 Task: Pick a custom color from the document.
Action: Mouse moved to (53, 108)
Screenshot: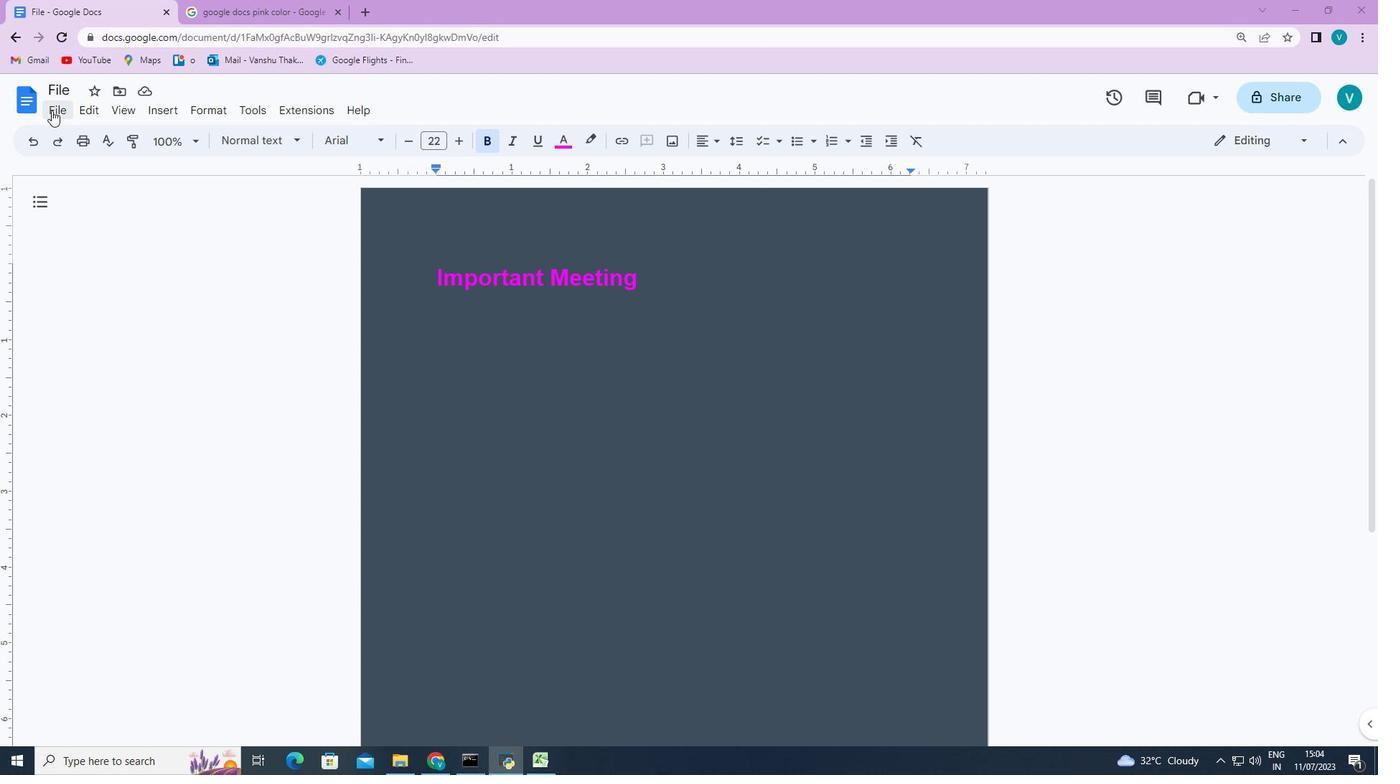 
Action: Mouse pressed left at (53, 108)
Screenshot: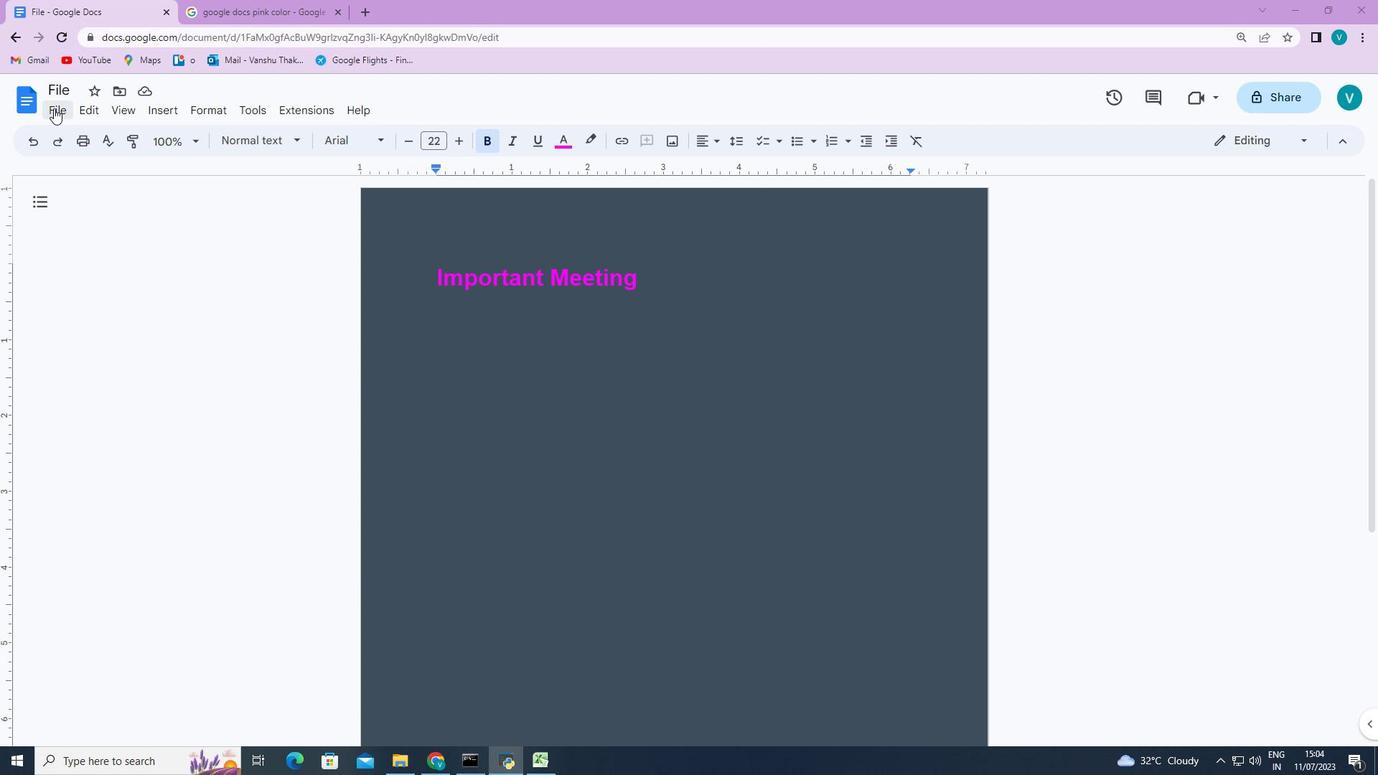 
Action: Mouse moved to (117, 544)
Screenshot: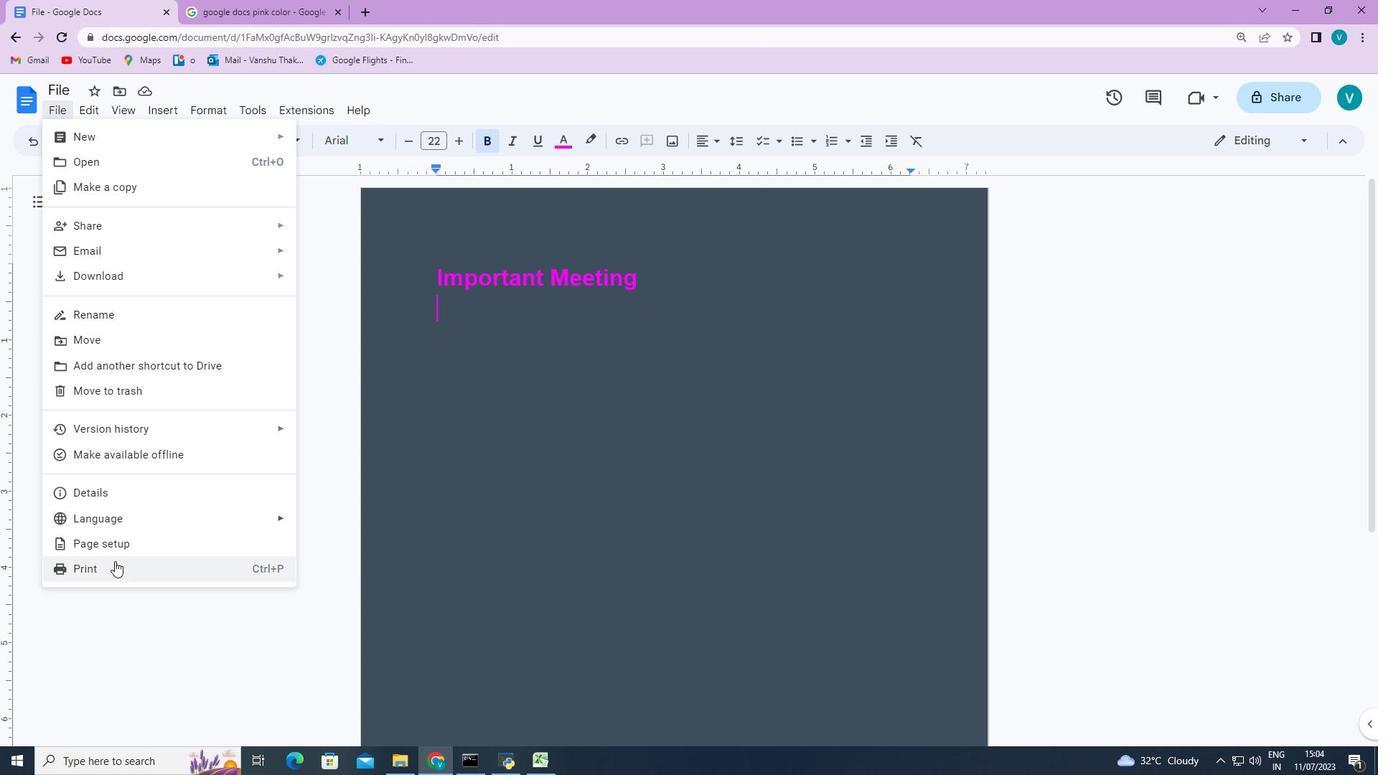 
Action: Mouse pressed left at (117, 544)
Screenshot: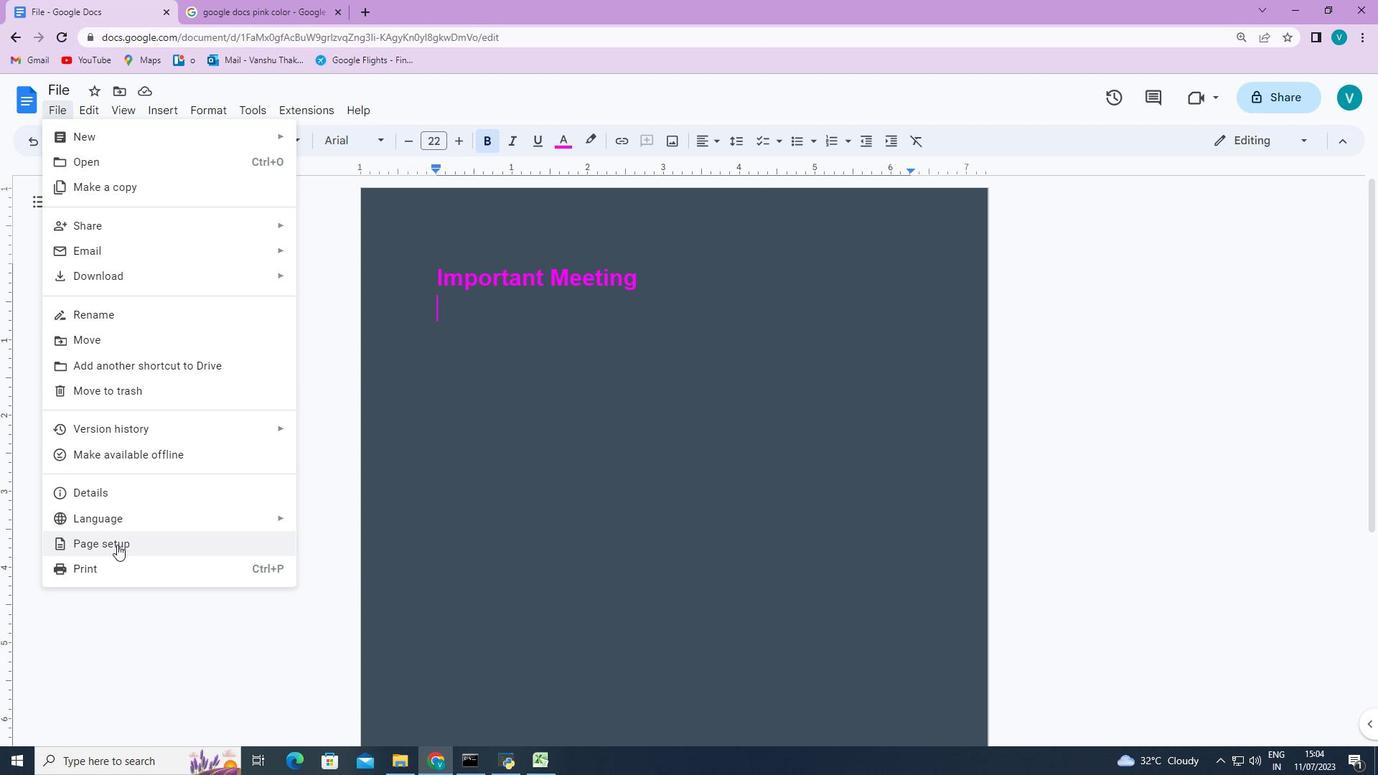 
Action: Mouse moved to (572, 513)
Screenshot: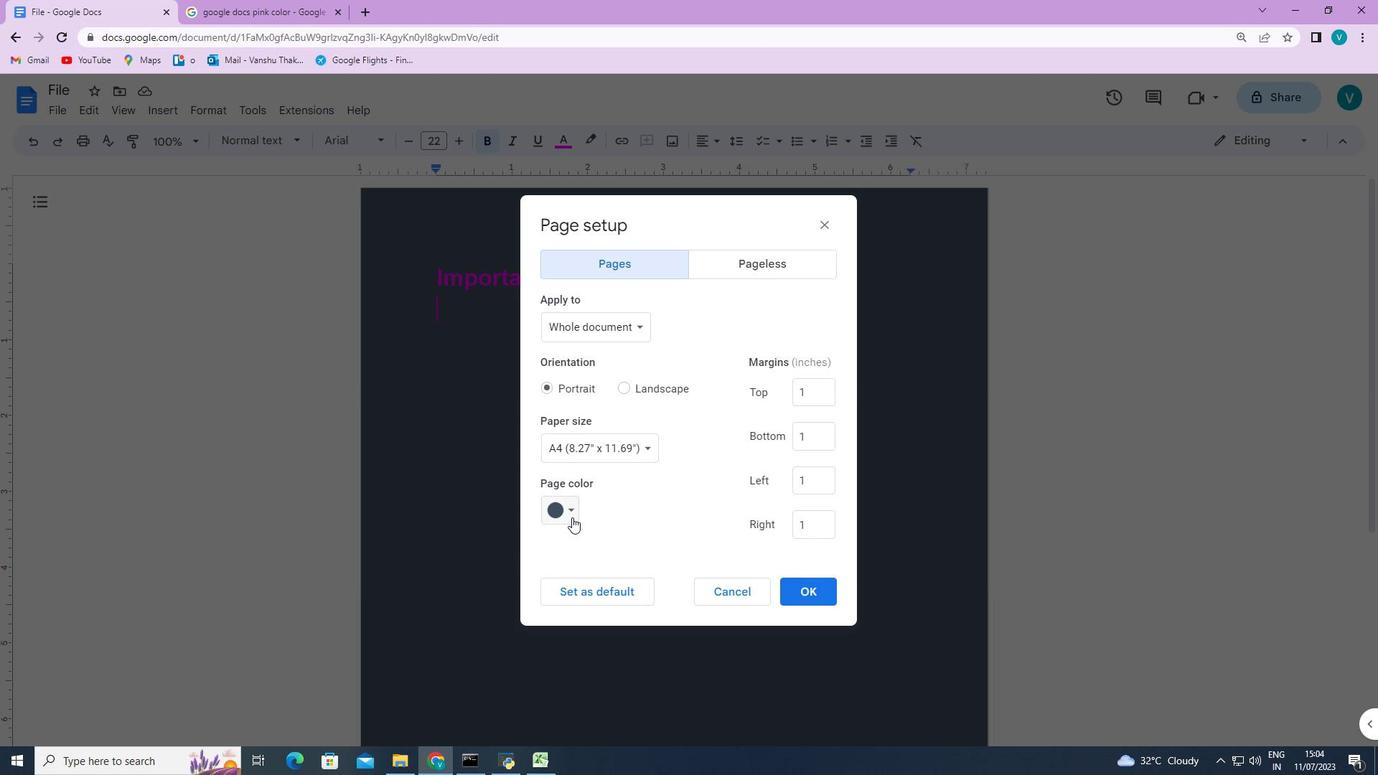 
Action: Mouse pressed left at (572, 513)
Screenshot: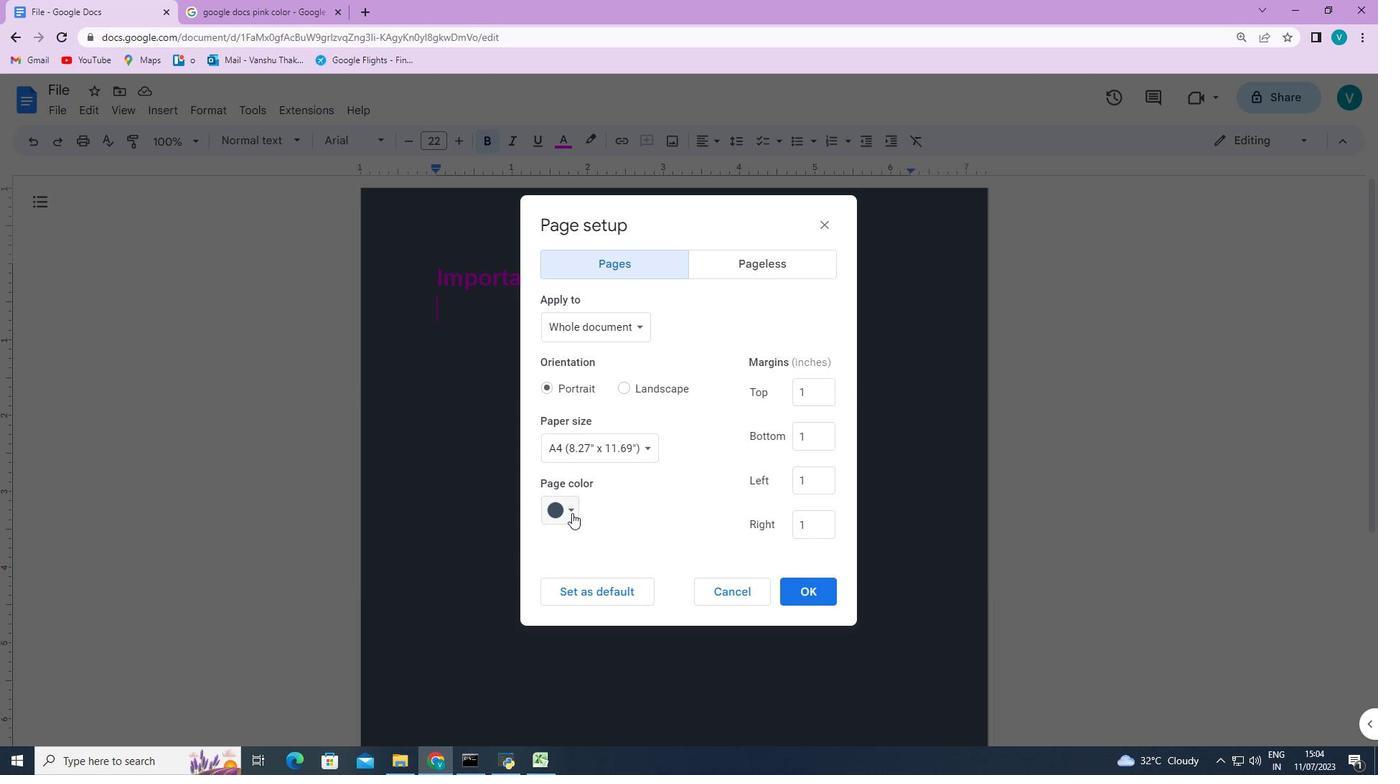 
Action: Mouse moved to (646, 704)
Screenshot: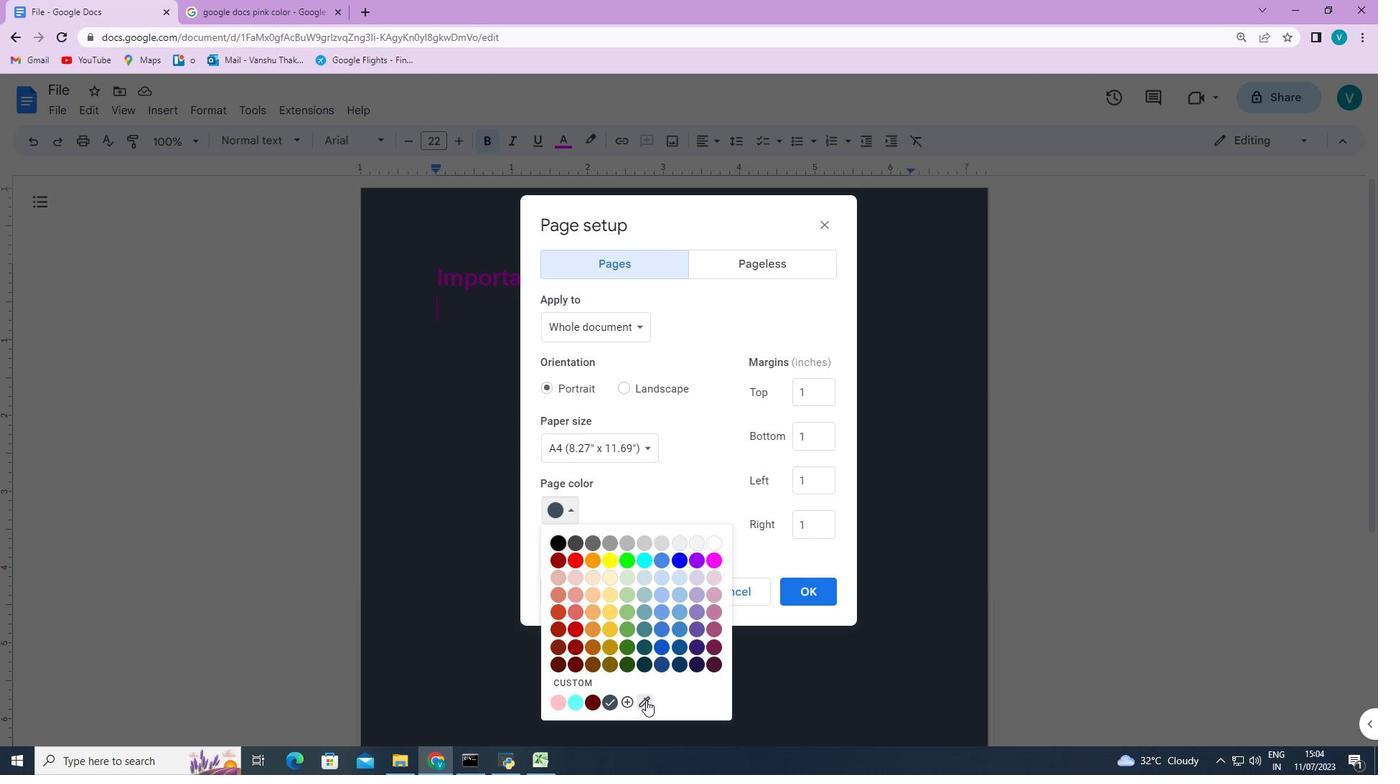 
Action: Mouse pressed left at (646, 704)
Screenshot: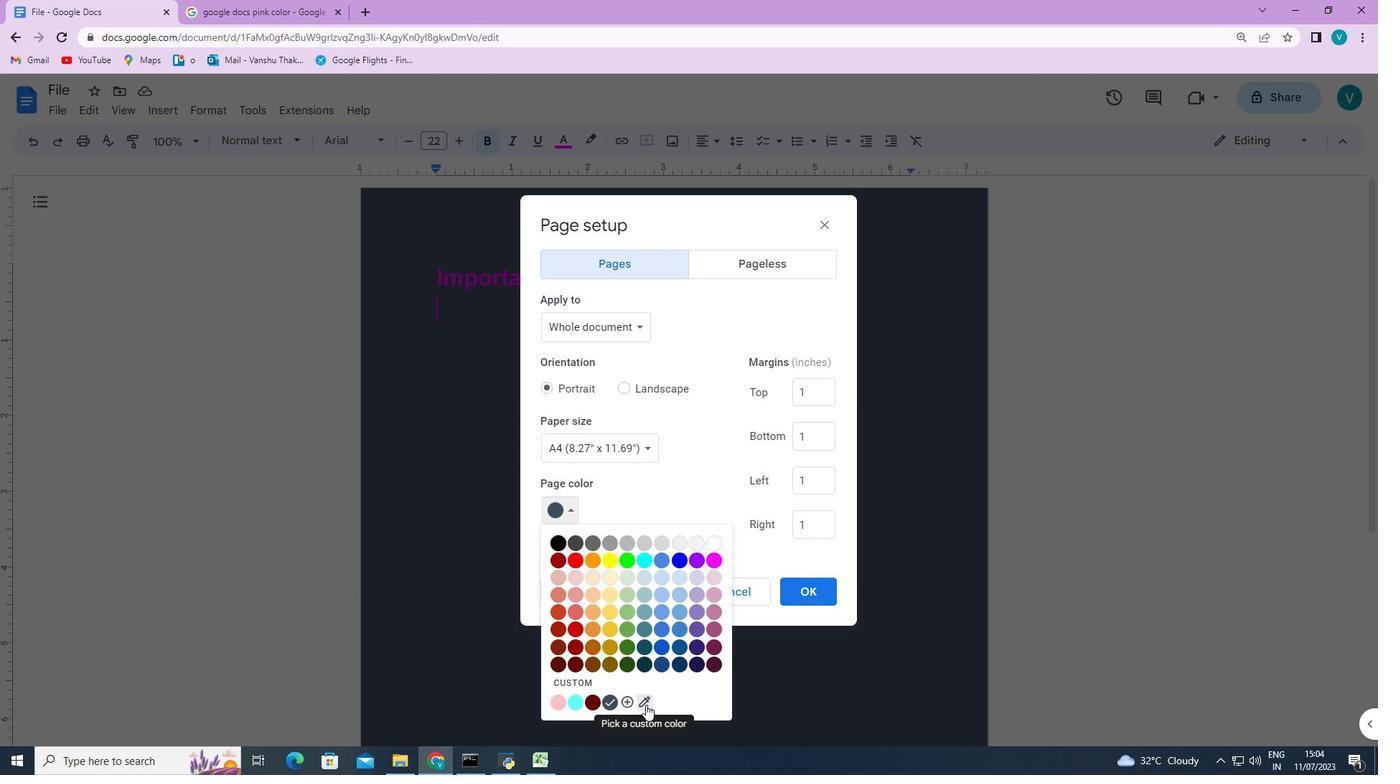 
Action: Mouse moved to (440, 283)
Screenshot: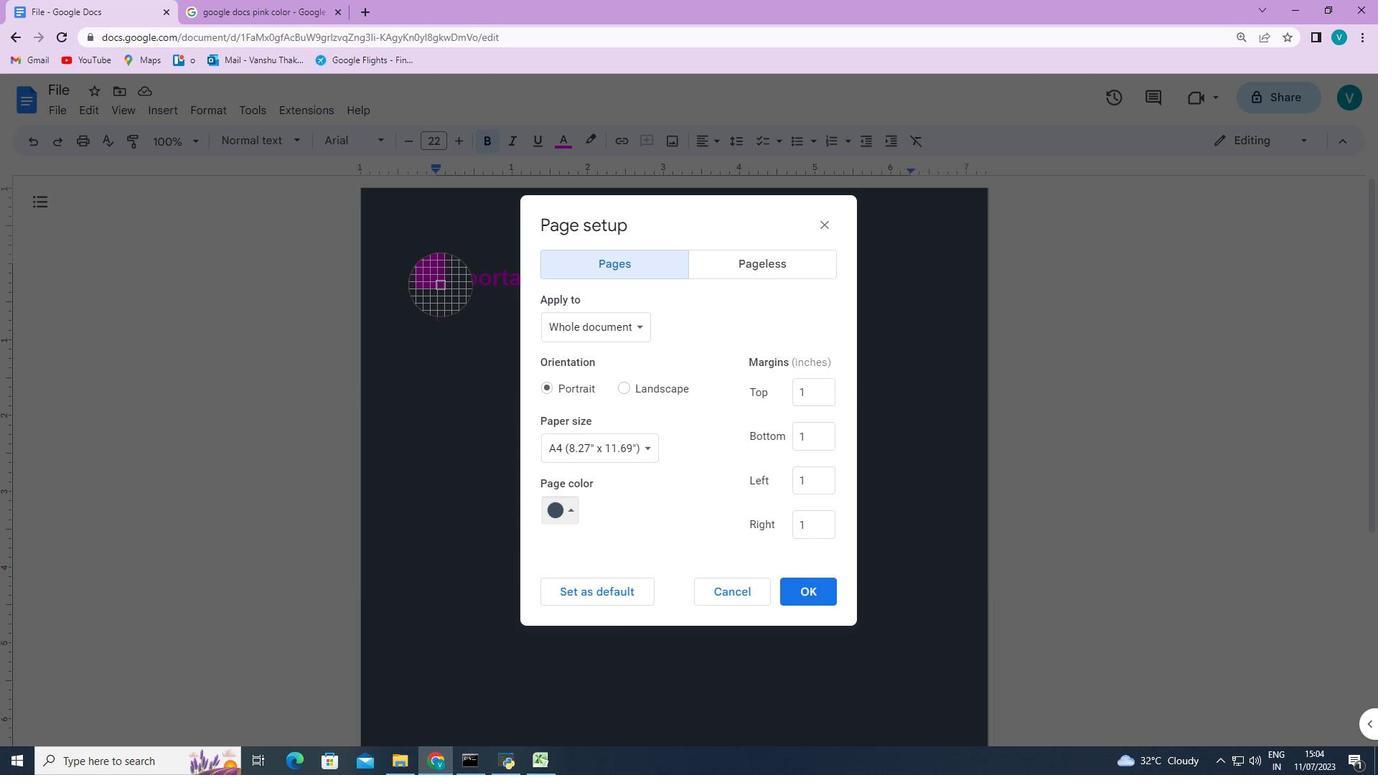 
Action: Mouse pressed left at (440, 283)
Screenshot: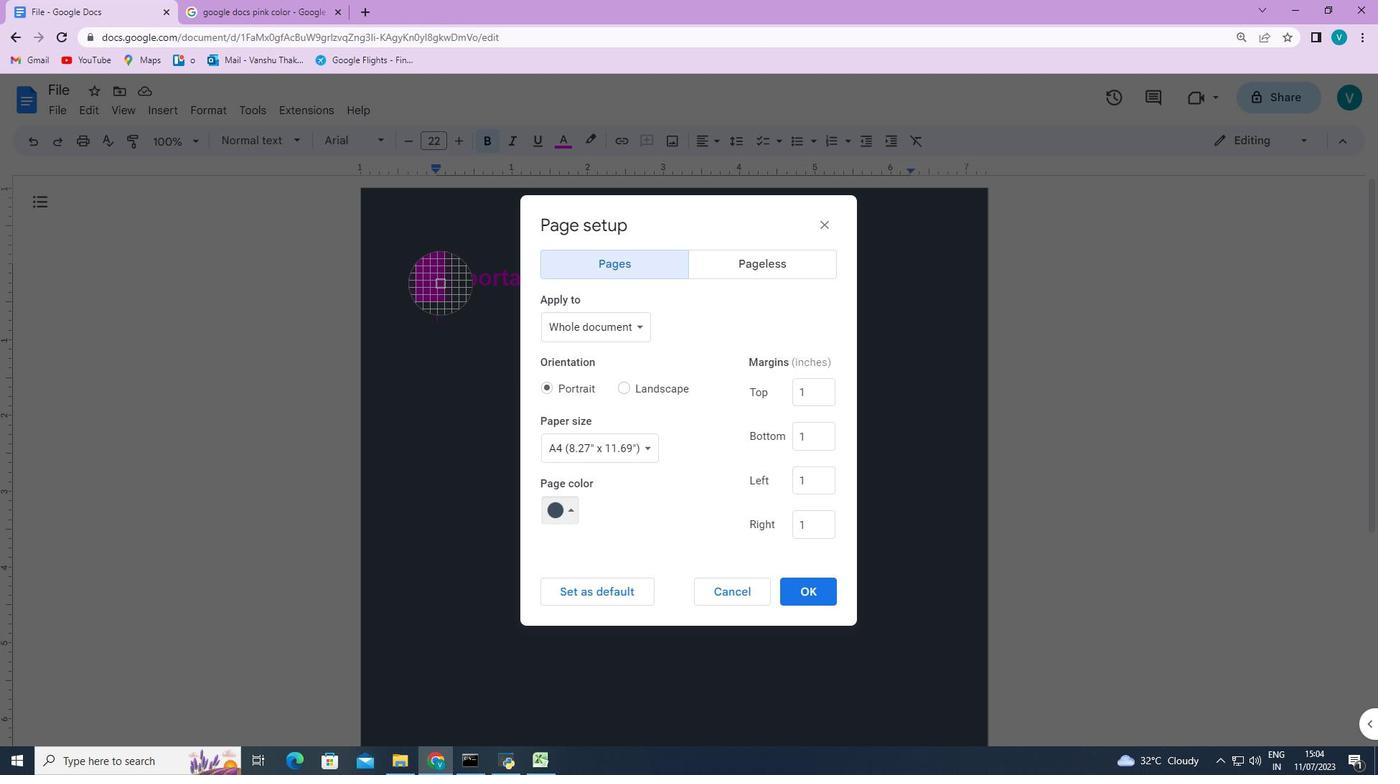 
Action: Mouse moved to (805, 590)
Screenshot: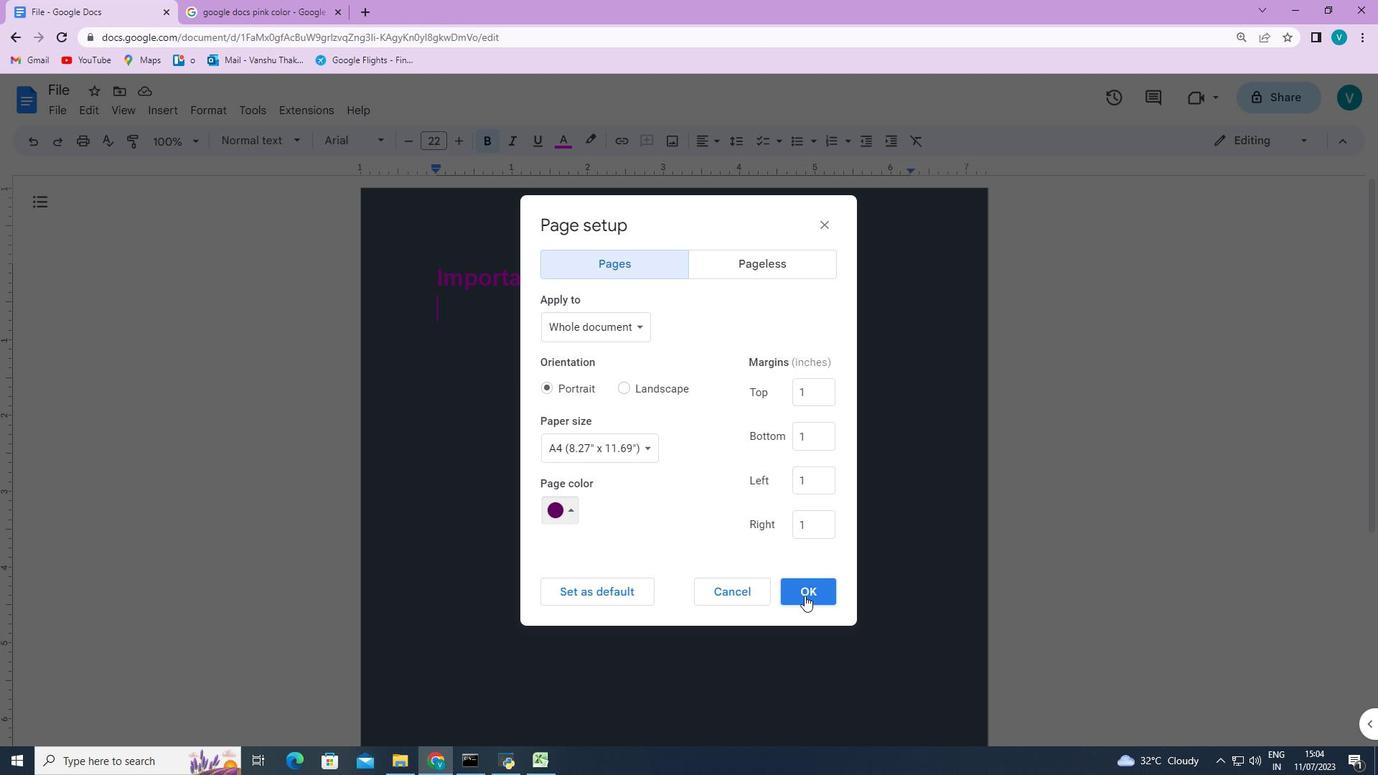 
Action: Mouse pressed left at (805, 590)
Screenshot: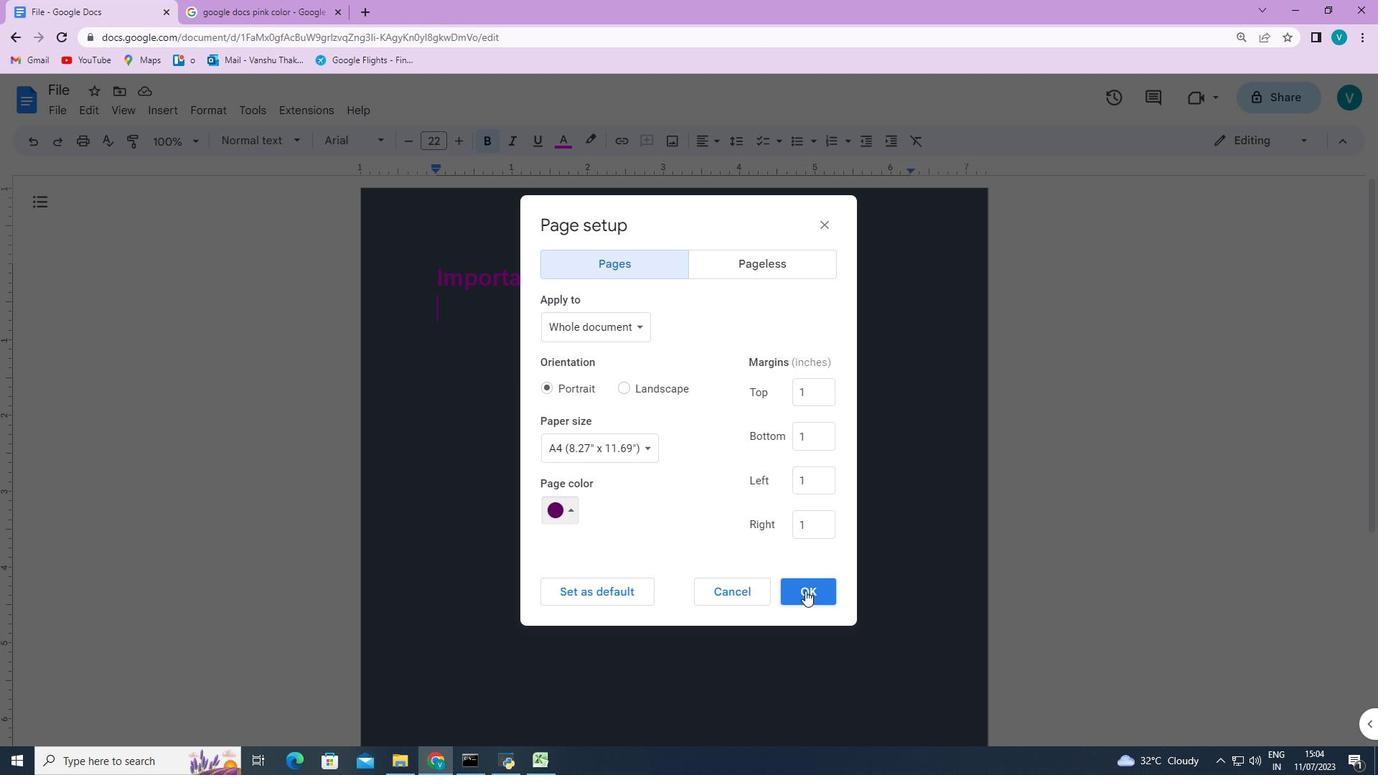 
